 Task: Use the formula "CONCAT" in spreadsheet "Project portfolio".
Action: Mouse moved to (320, 399)
Screenshot: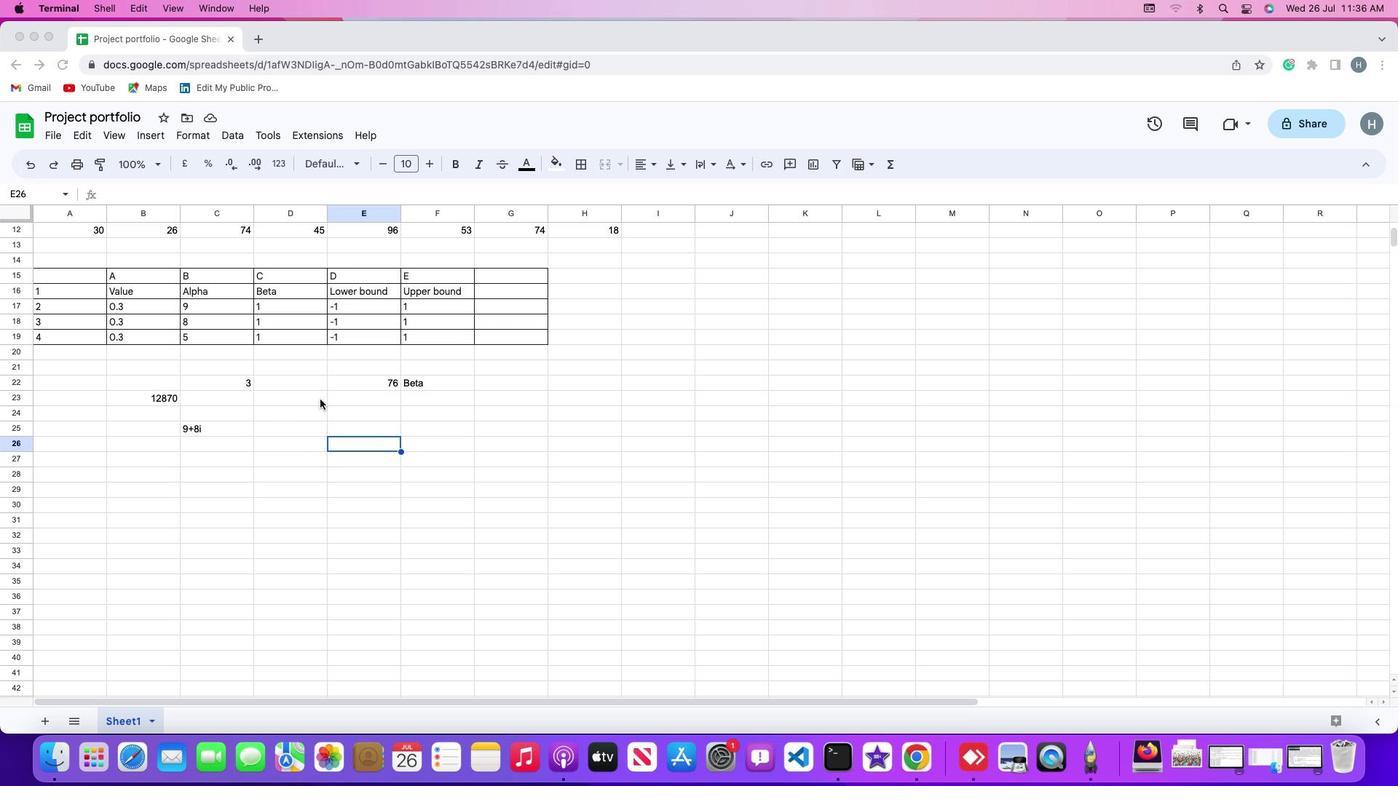 
Action: Mouse pressed left at (320, 399)
Screenshot: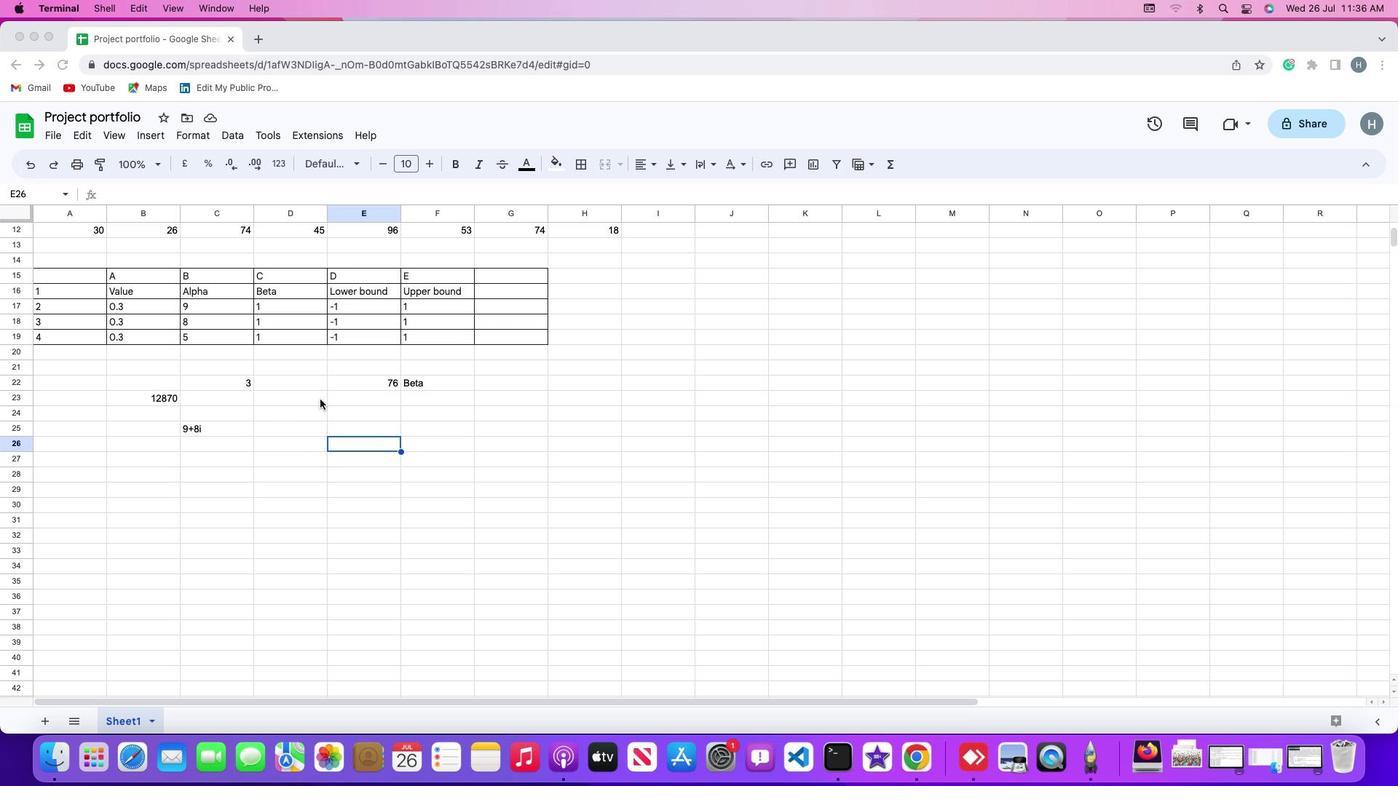 
Action: Mouse moved to (298, 401)
Screenshot: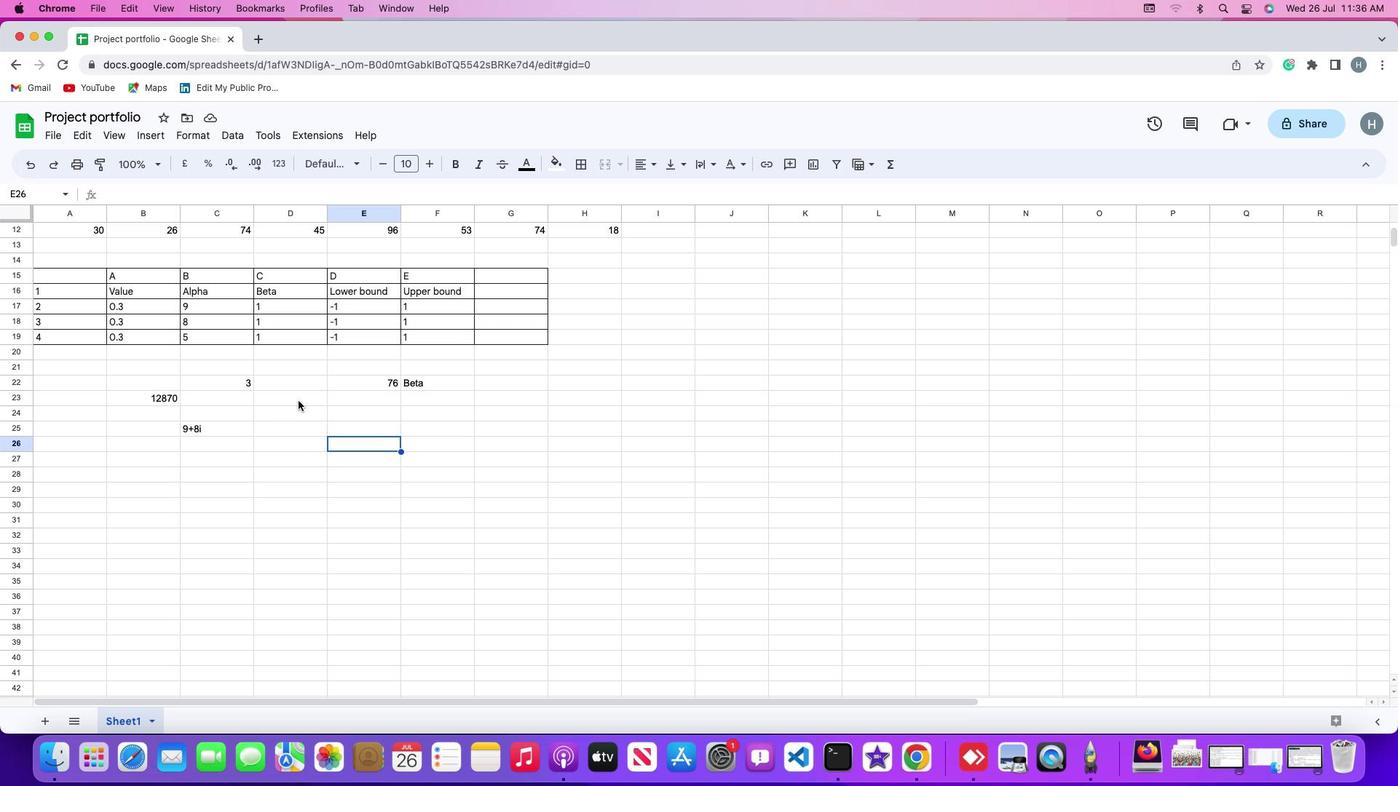 
Action: Mouse pressed left at (298, 401)
Screenshot: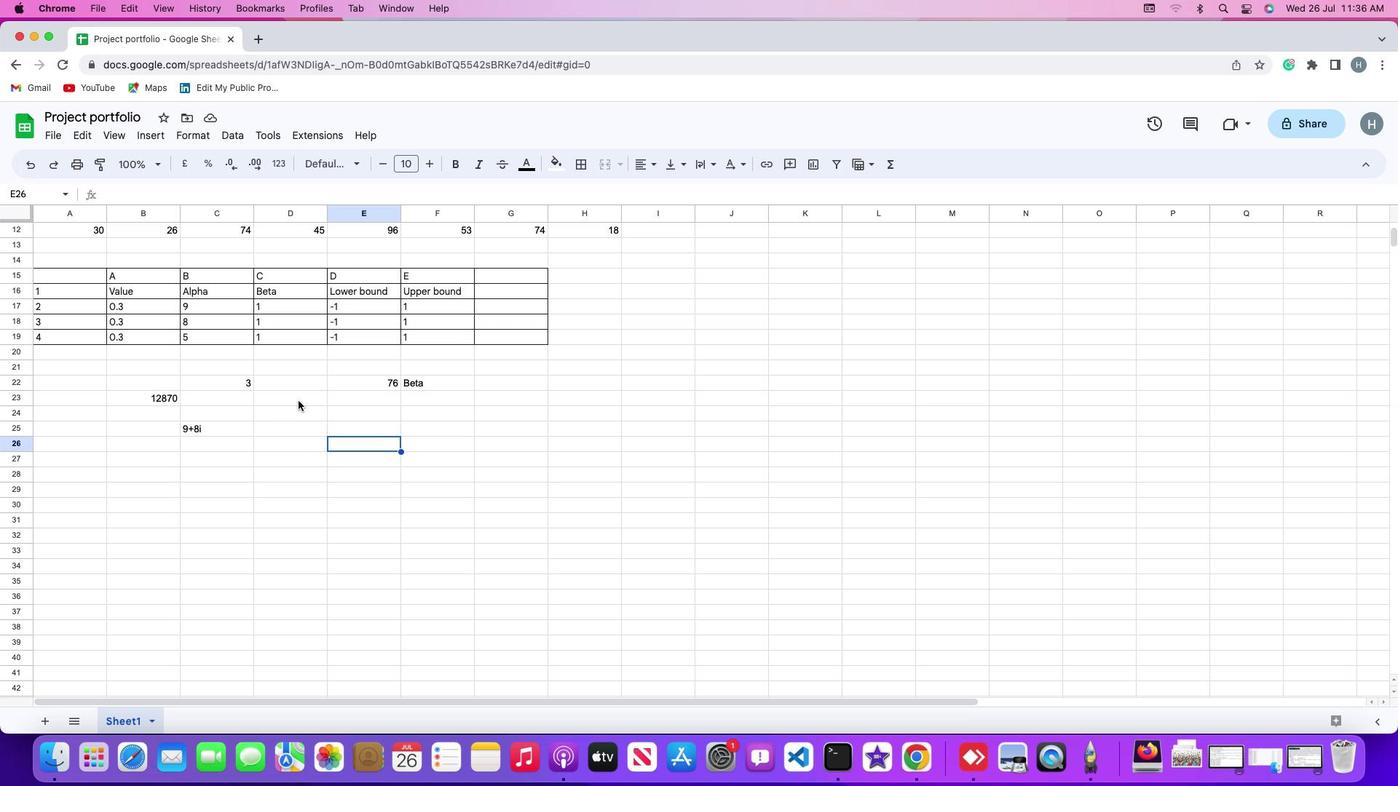 
Action: Mouse moved to (145, 129)
Screenshot: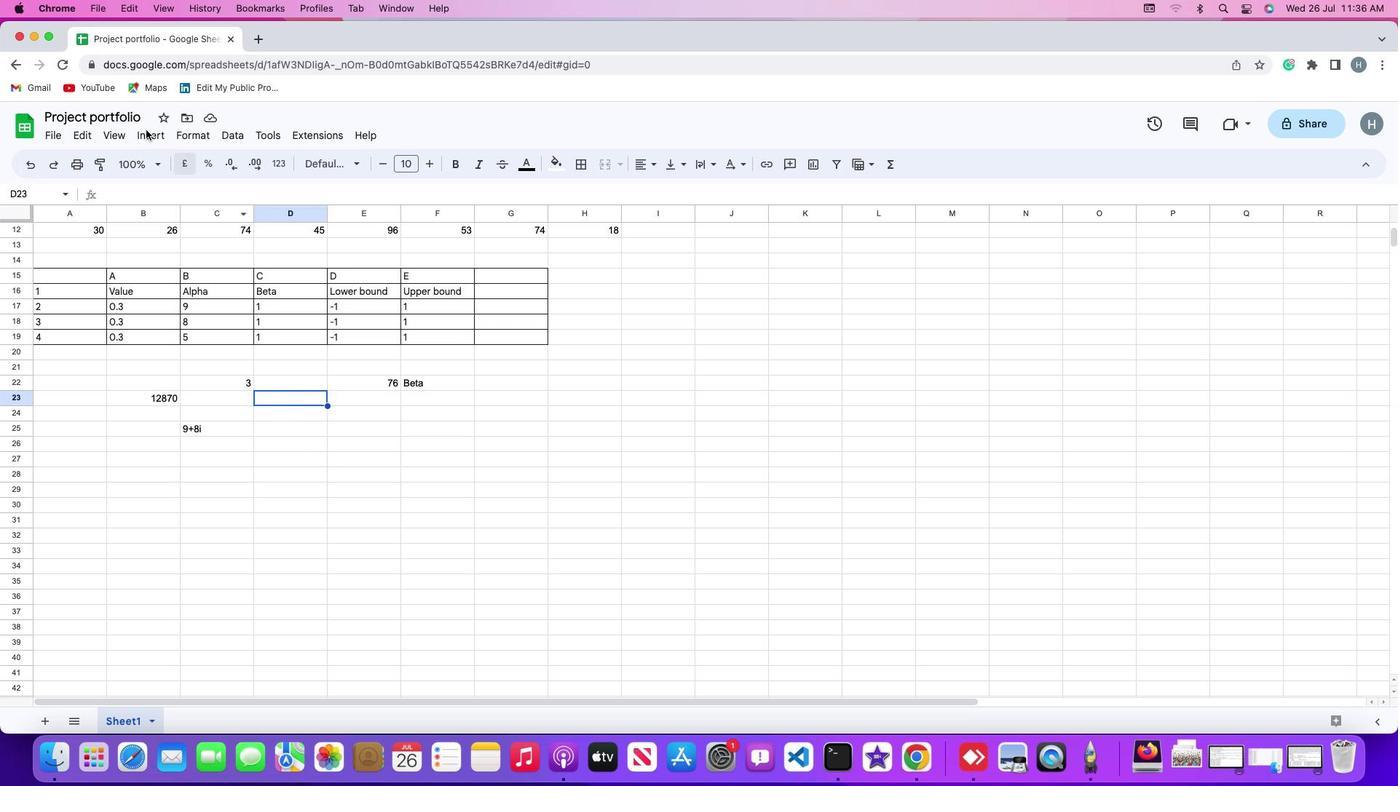 
Action: Mouse pressed left at (145, 129)
Screenshot: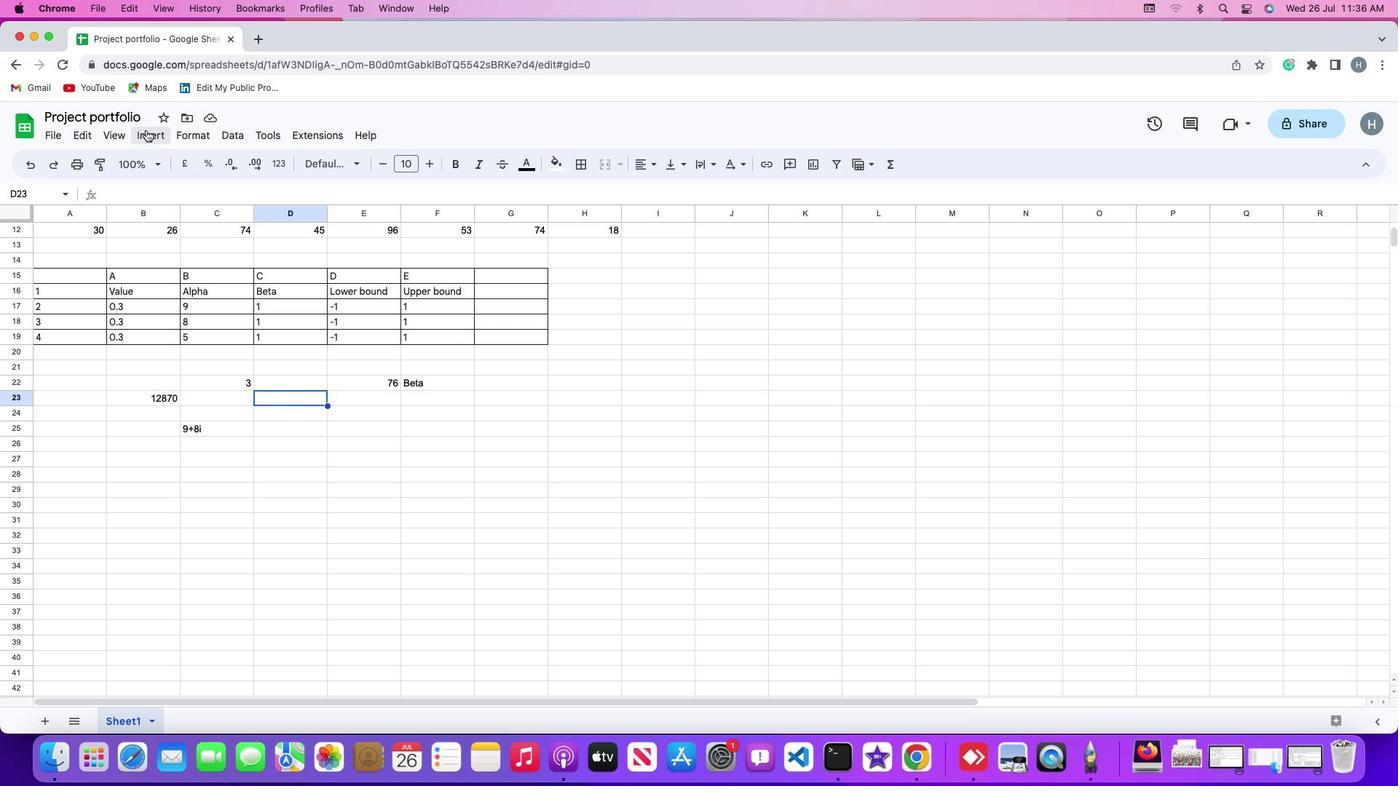
Action: Mouse moved to (154, 367)
Screenshot: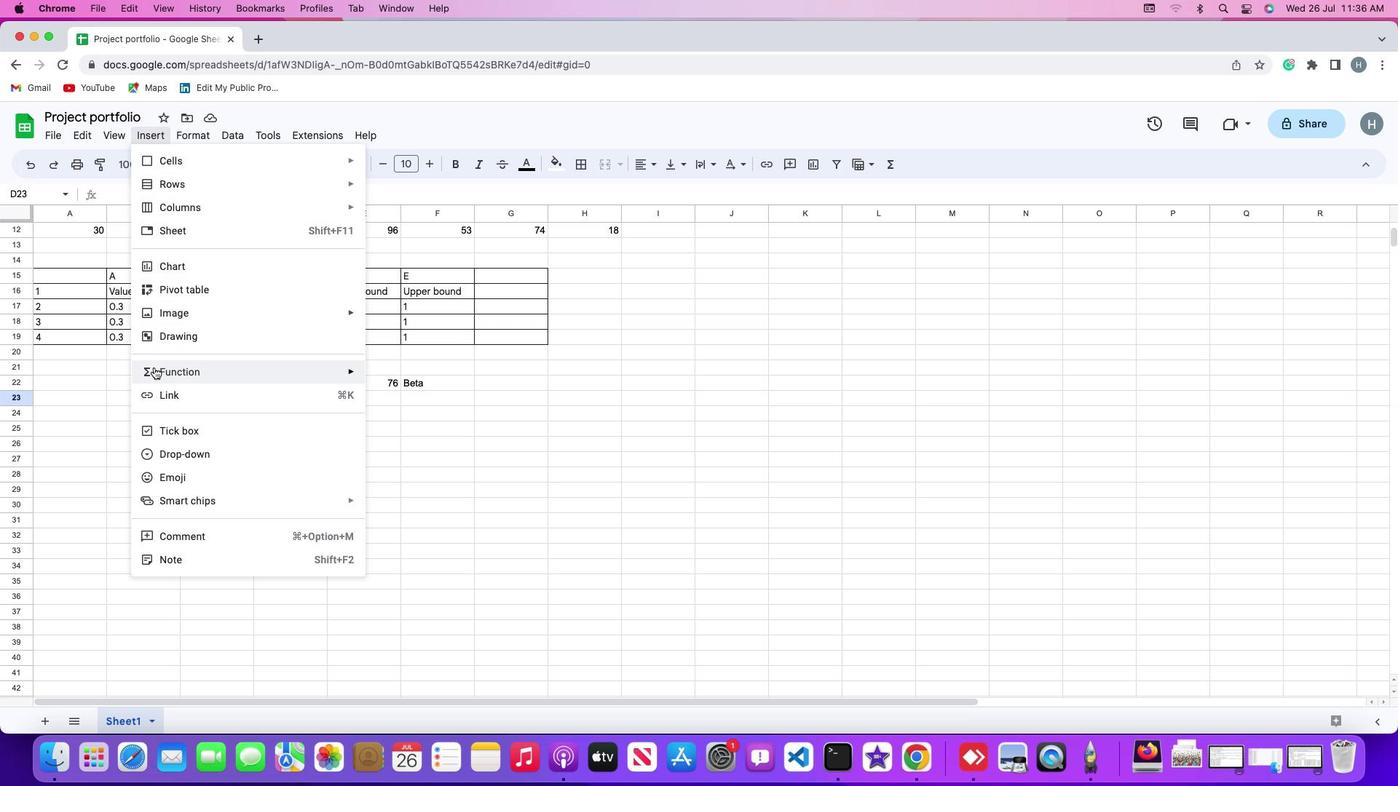 
Action: Mouse pressed left at (154, 367)
Screenshot: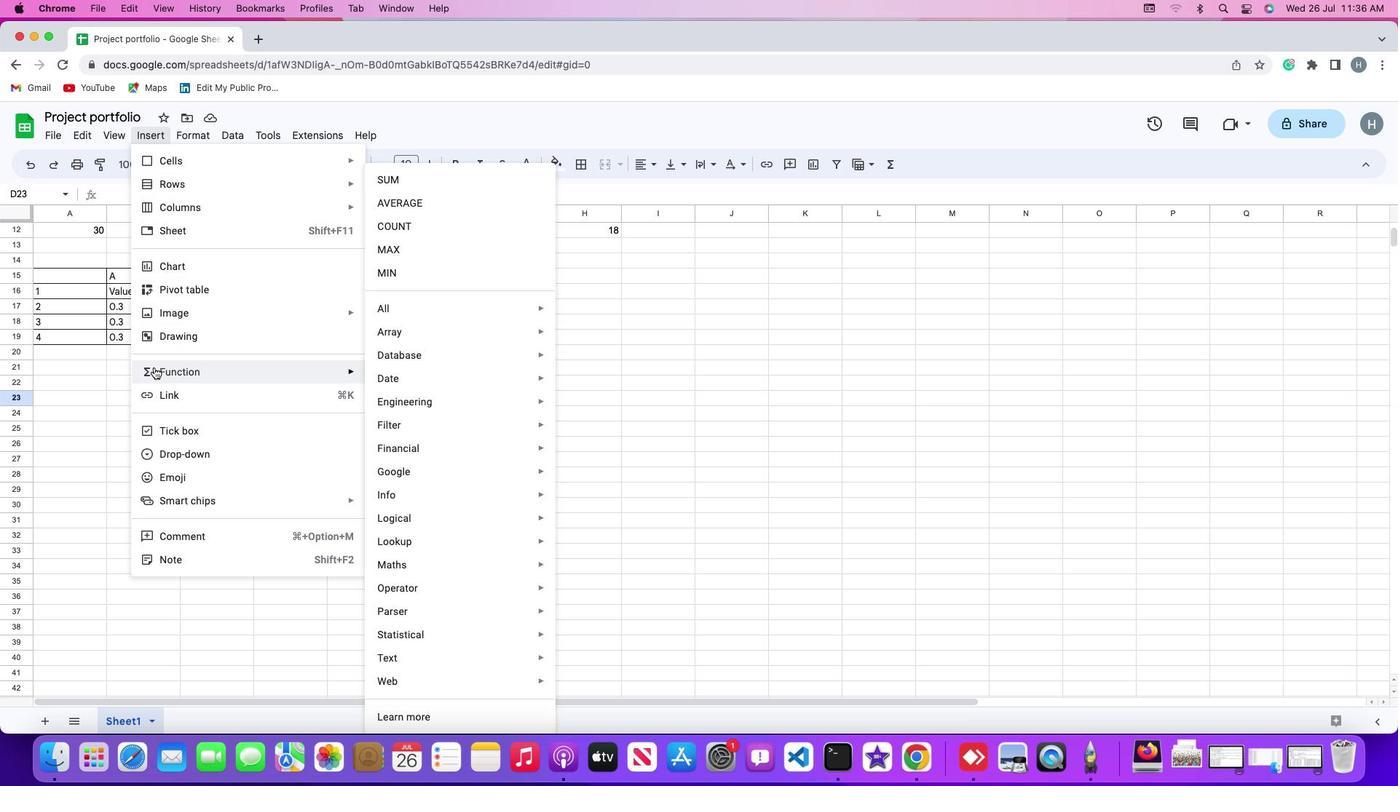 
Action: Mouse moved to (429, 307)
Screenshot: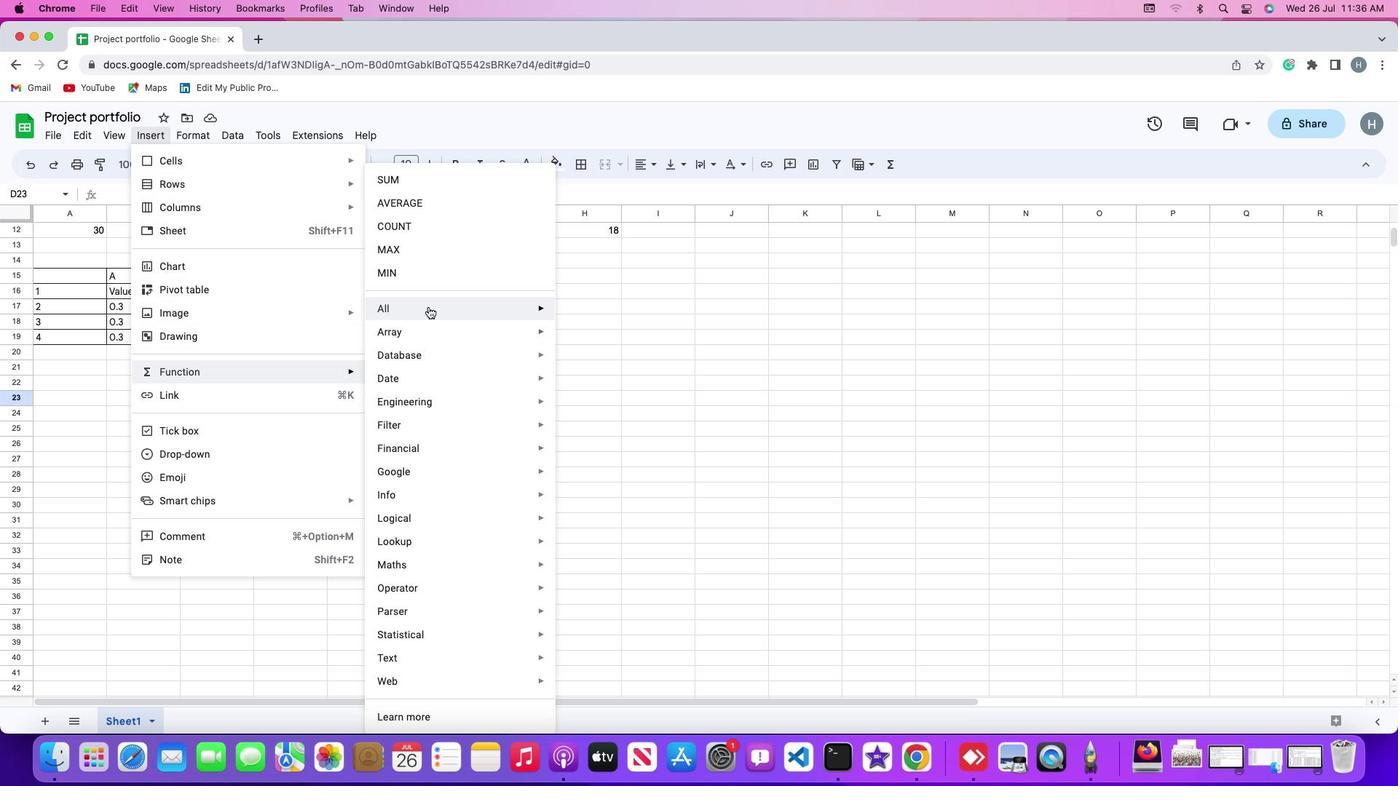 
Action: Mouse pressed left at (429, 307)
Screenshot: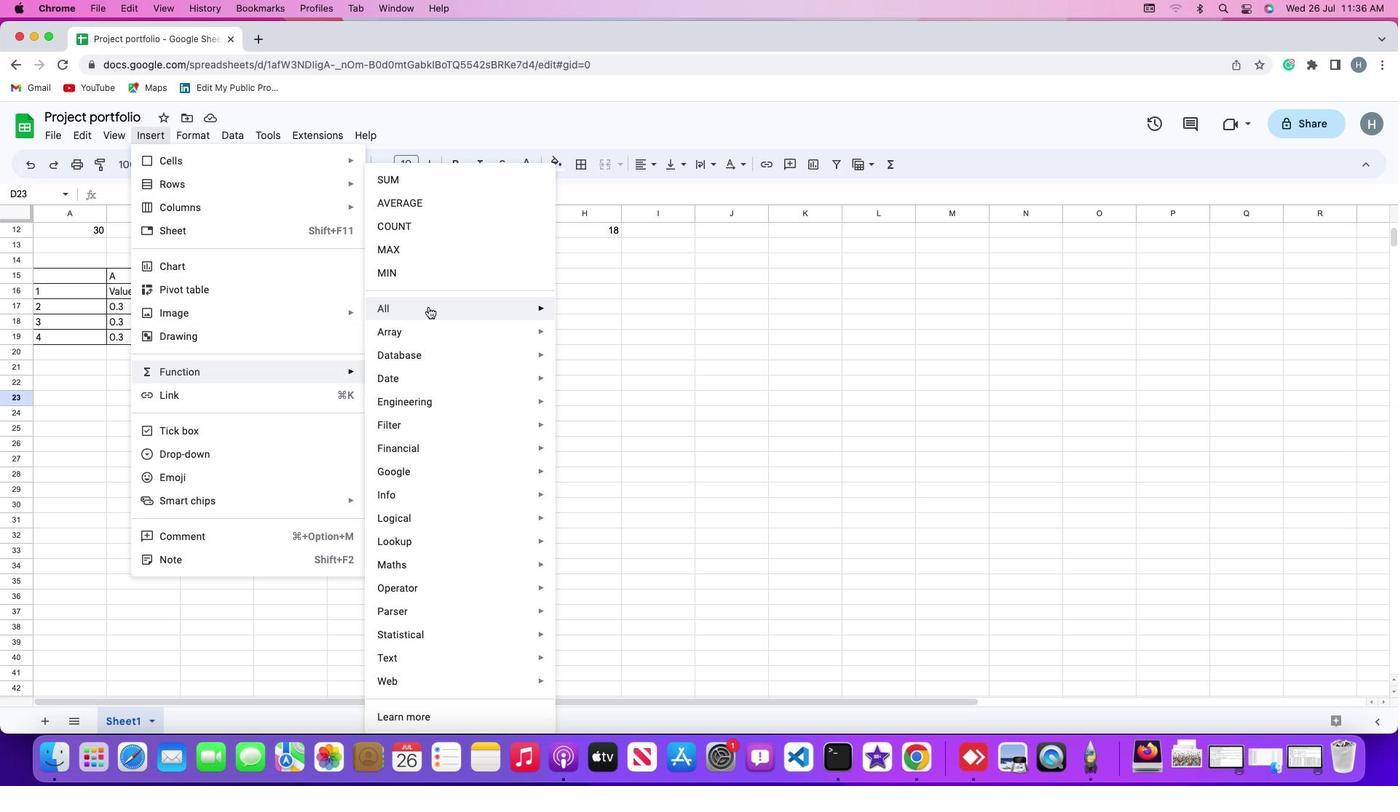 
Action: Mouse moved to (614, 629)
Screenshot: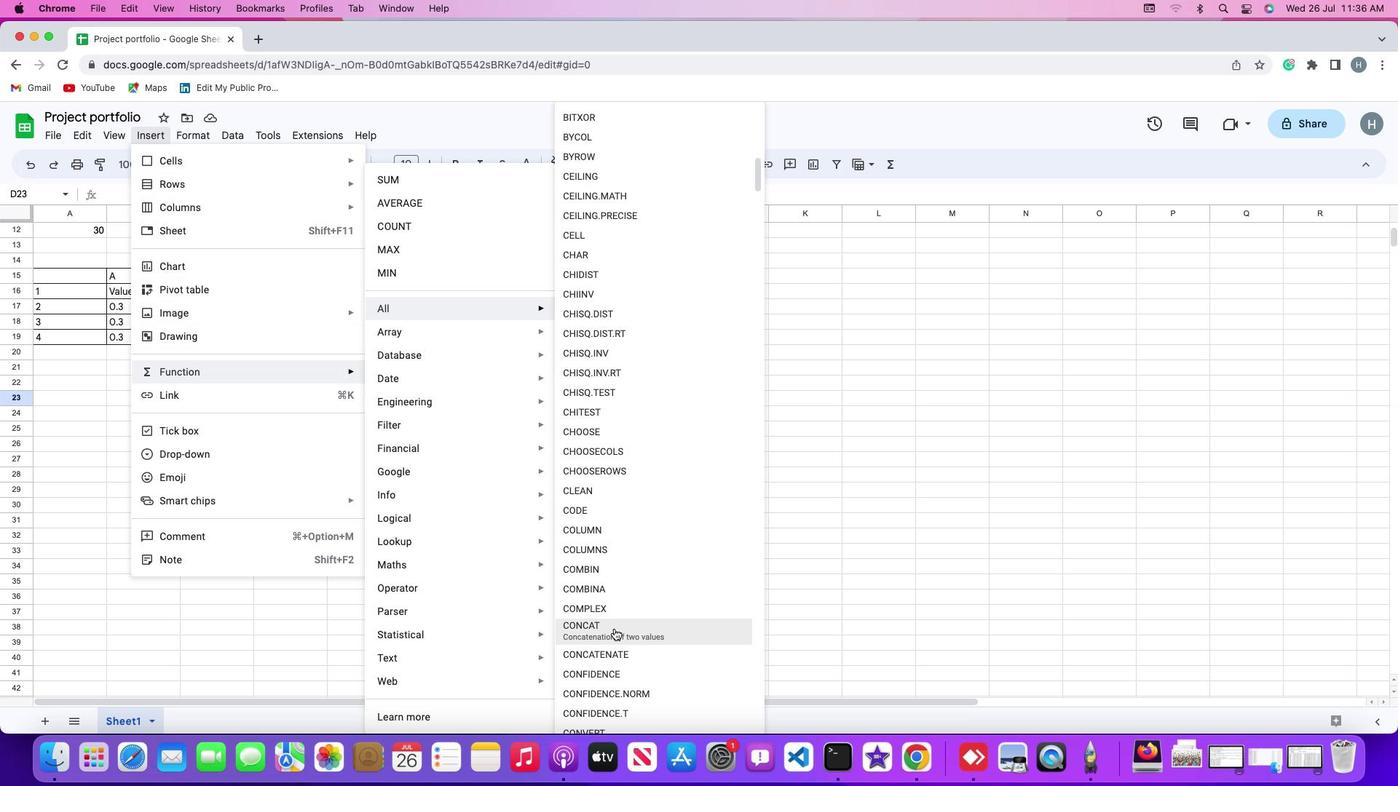 
Action: Mouse pressed left at (614, 629)
Screenshot: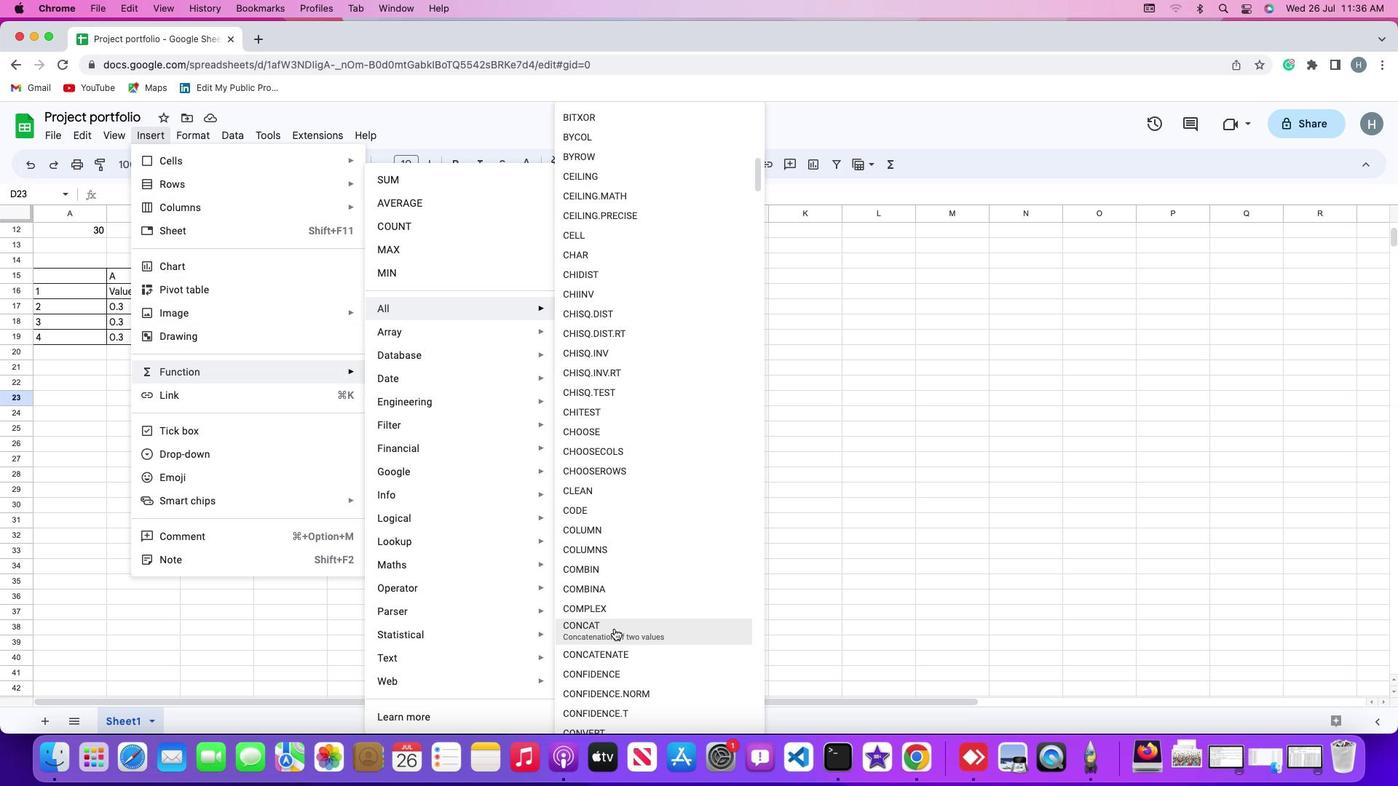 
Action: Mouse moved to (225, 308)
Screenshot: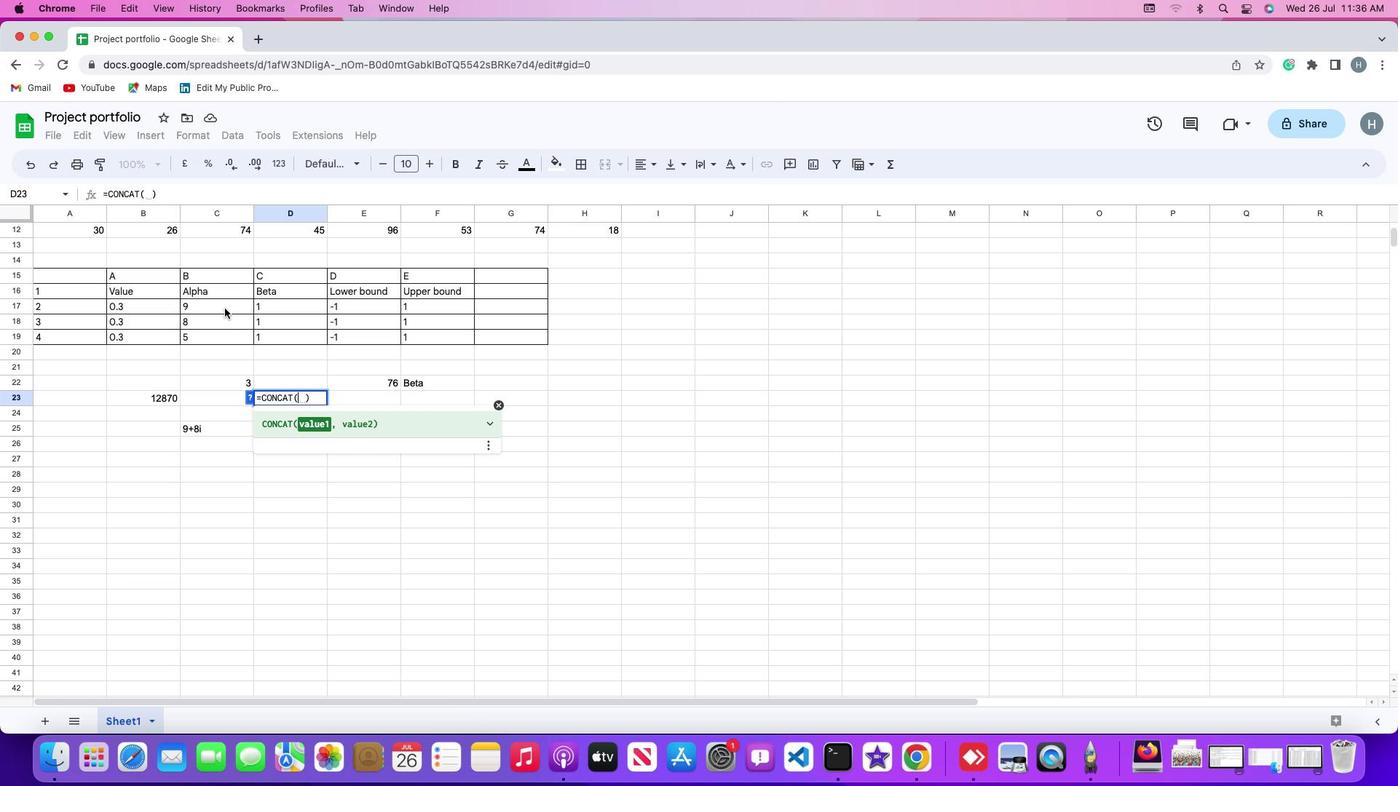 
Action: Mouse pressed left at (225, 308)
Screenshot: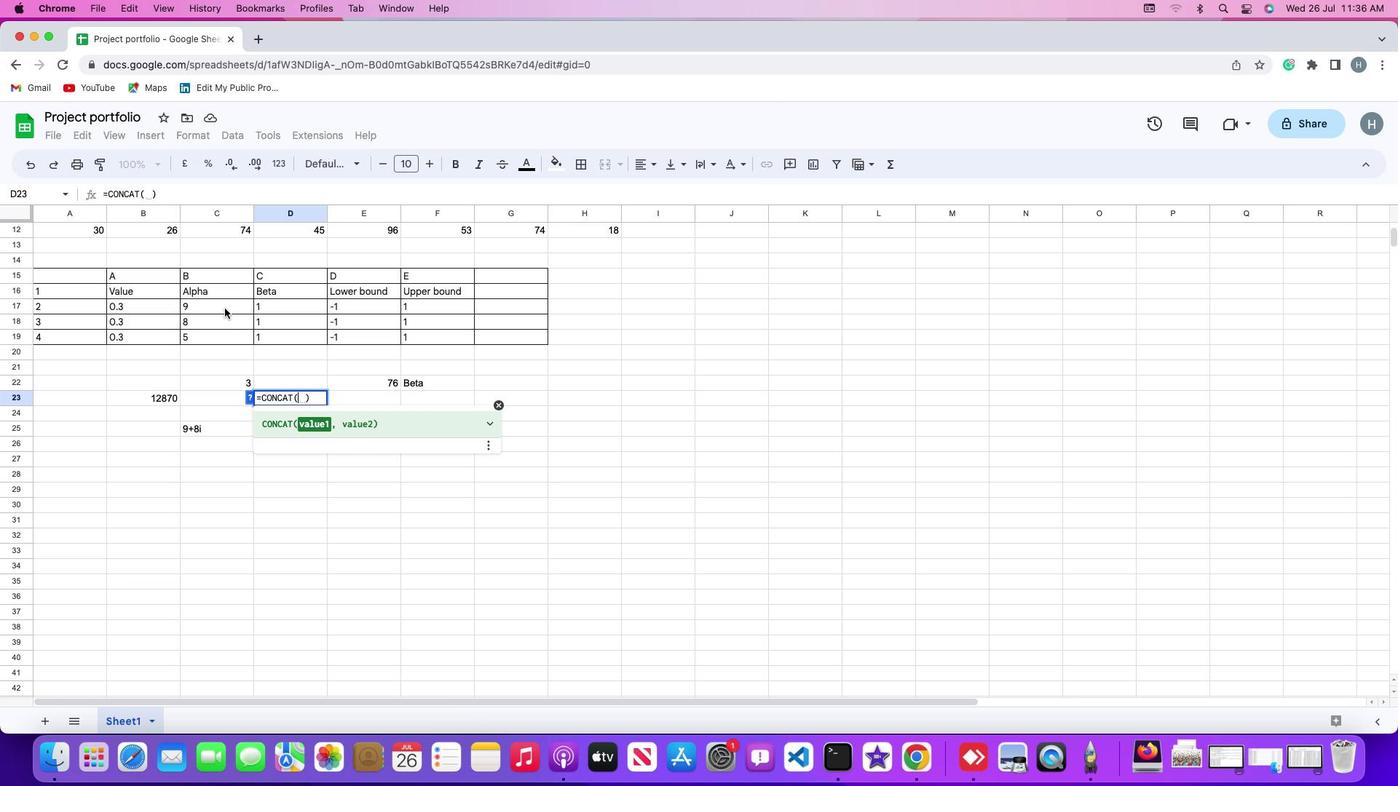 
Action: Key pressed ','
Screenshot: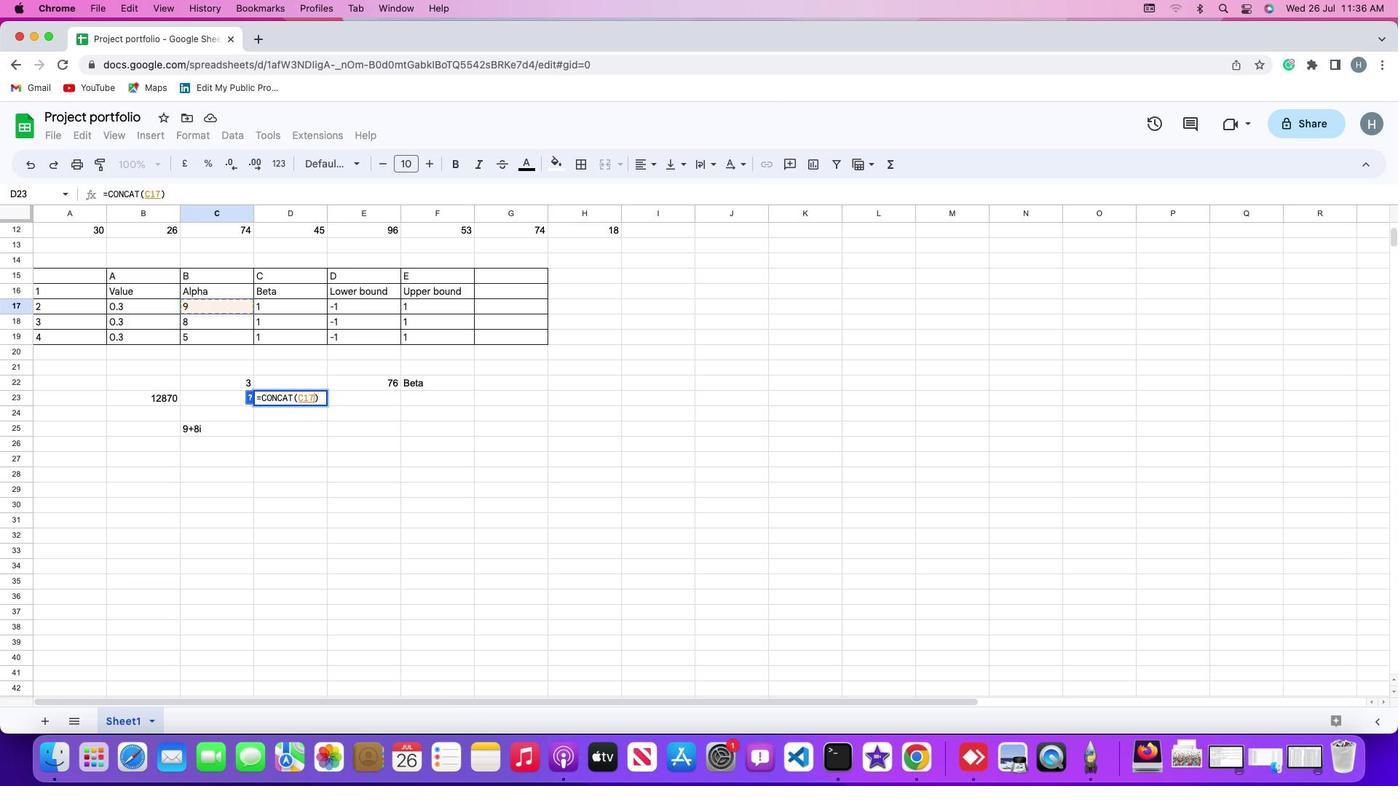 
Action: Mouse moved to (222, 320)
Screenshot: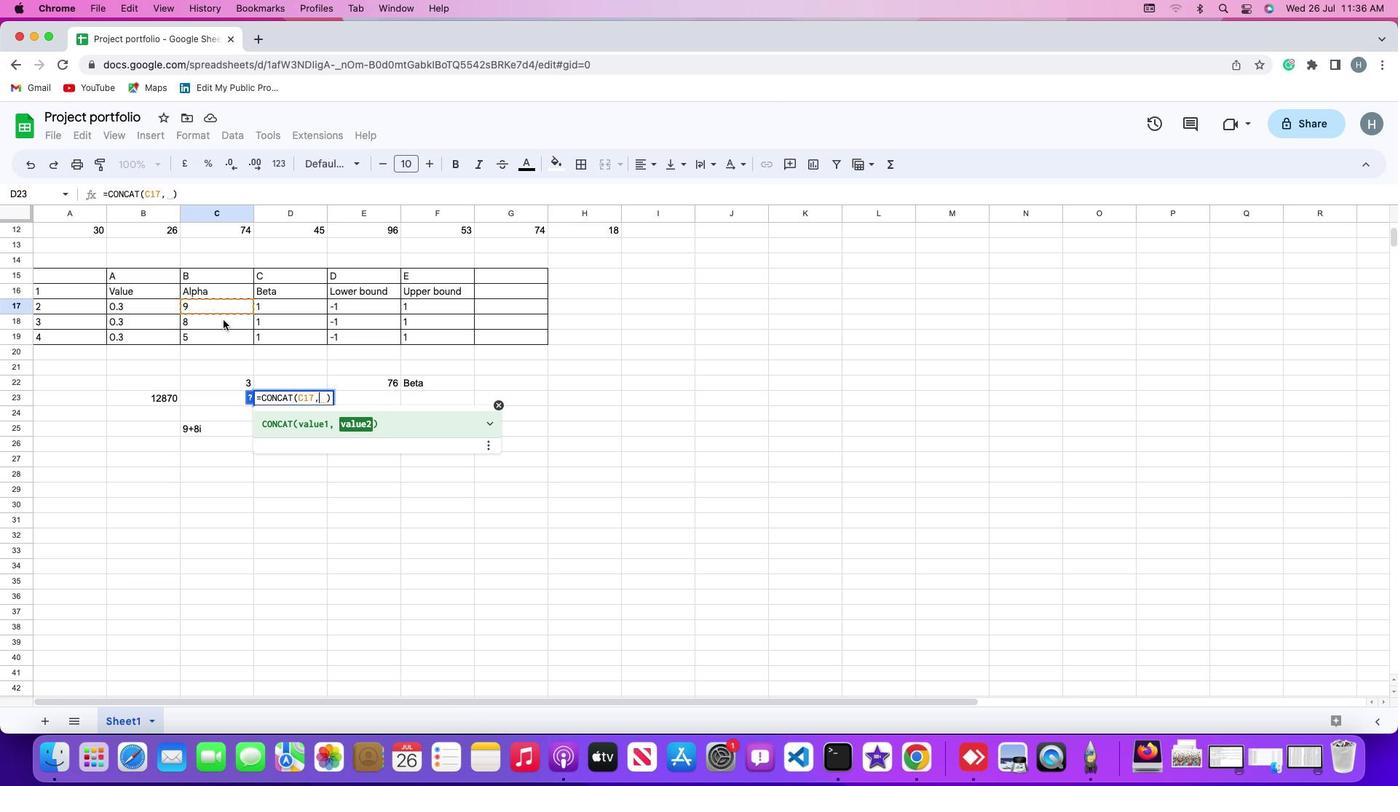 
Action: Mouse pressed left at (222, 320)
Screenshot: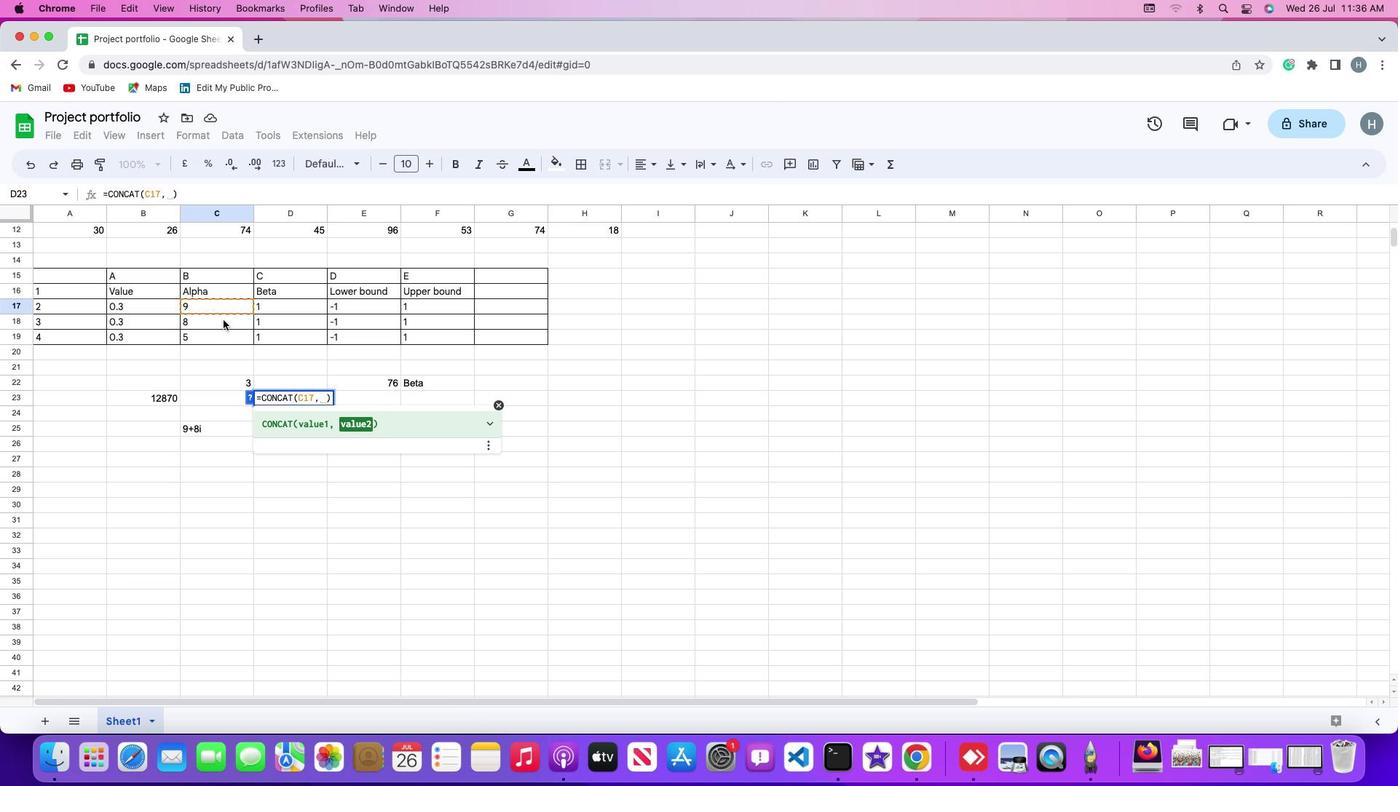 
Action: Key pressed Key.enter
Screenshot: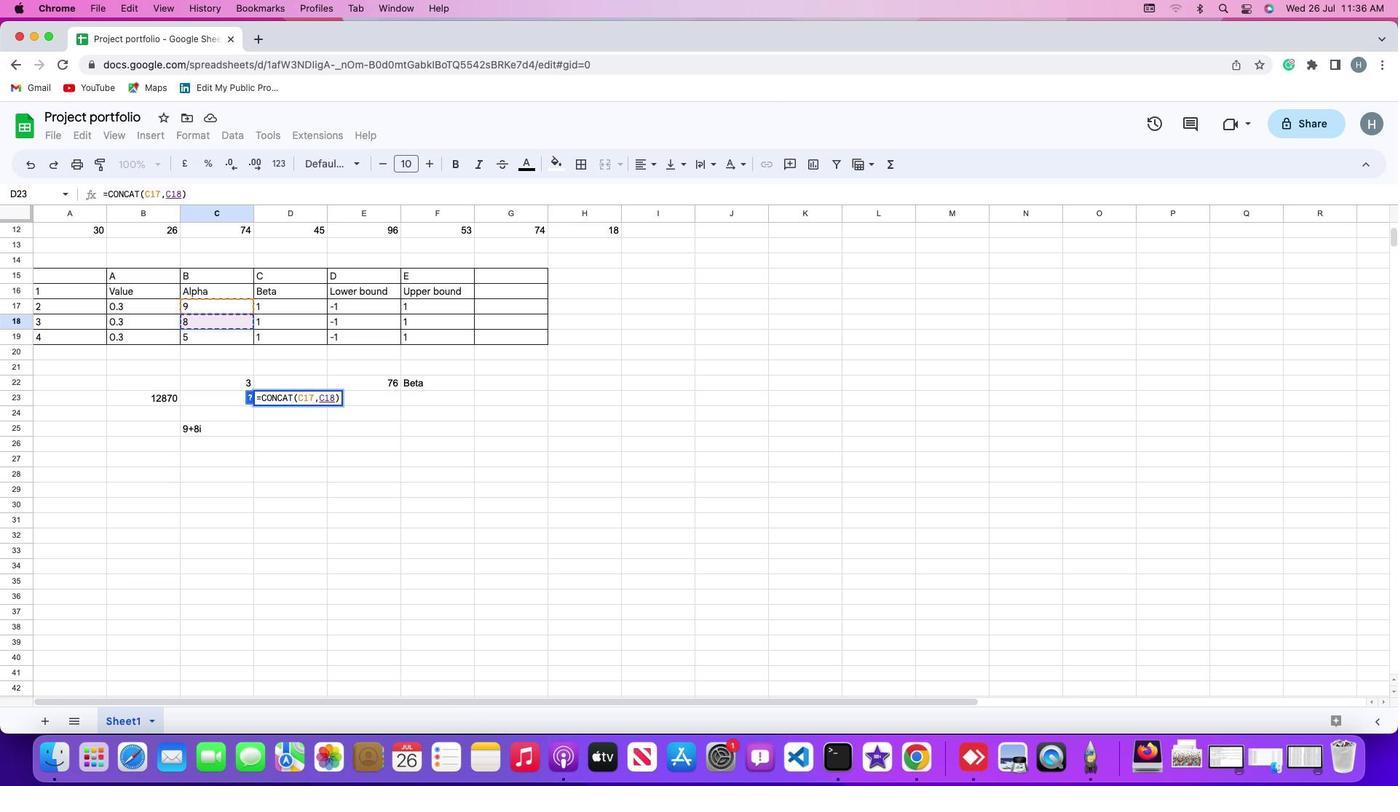 
